 Task: Search for emails with the subject 'New terms and conditions' in all Outlook items.
Action: Mouse moved to (253, 7)
Screenshot: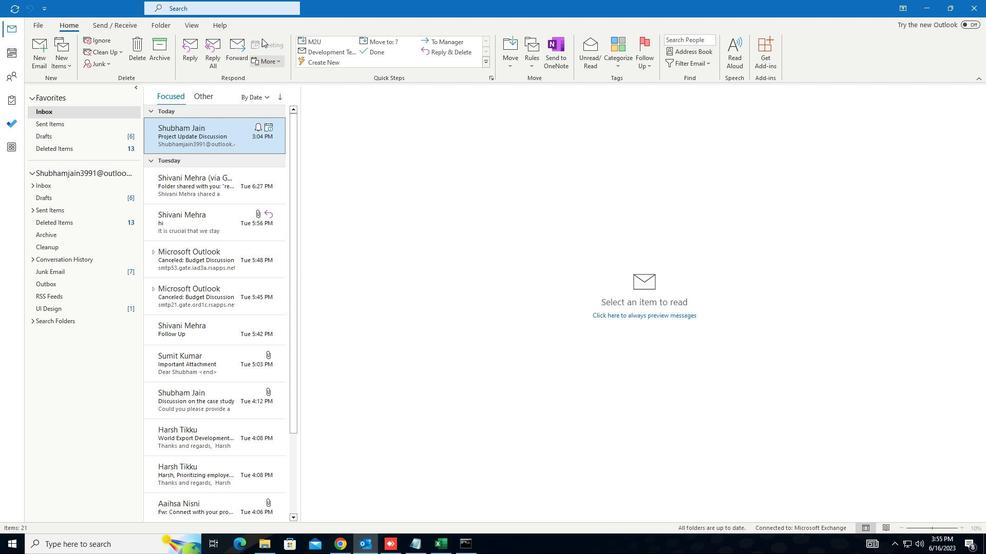 
Action: Mouse pressed left at (253, 7)
Screenshot: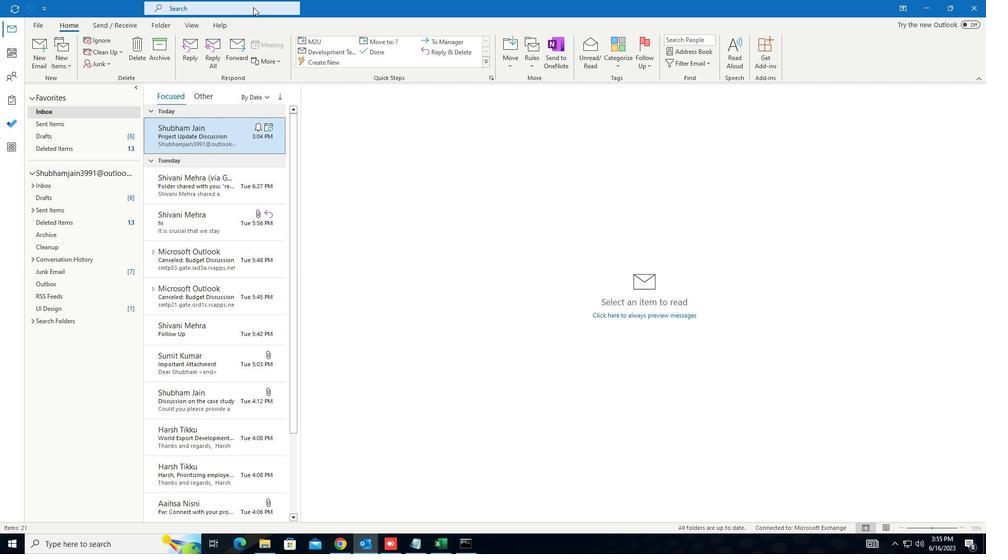 
Action: Mouse moved to (383, 7)
Screenshot: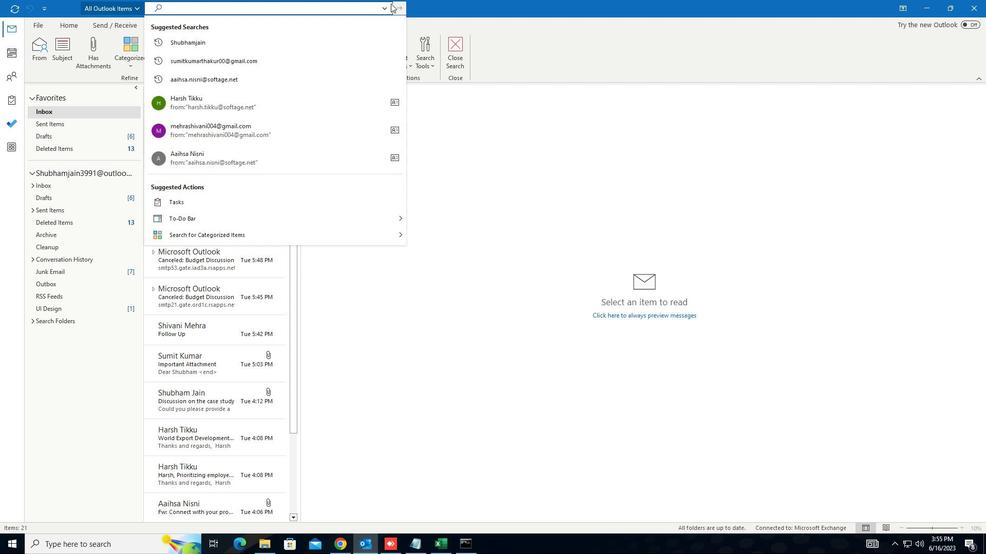 
Action: Mouse pressed left at (383, 7)
Screenshot: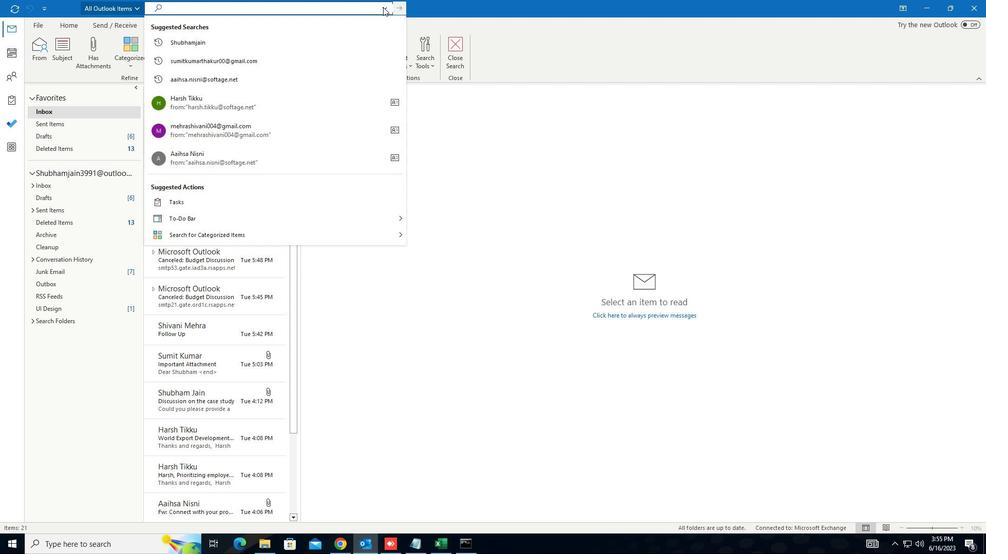 
Action: Mouse moved to (349, 23)
Screenshot: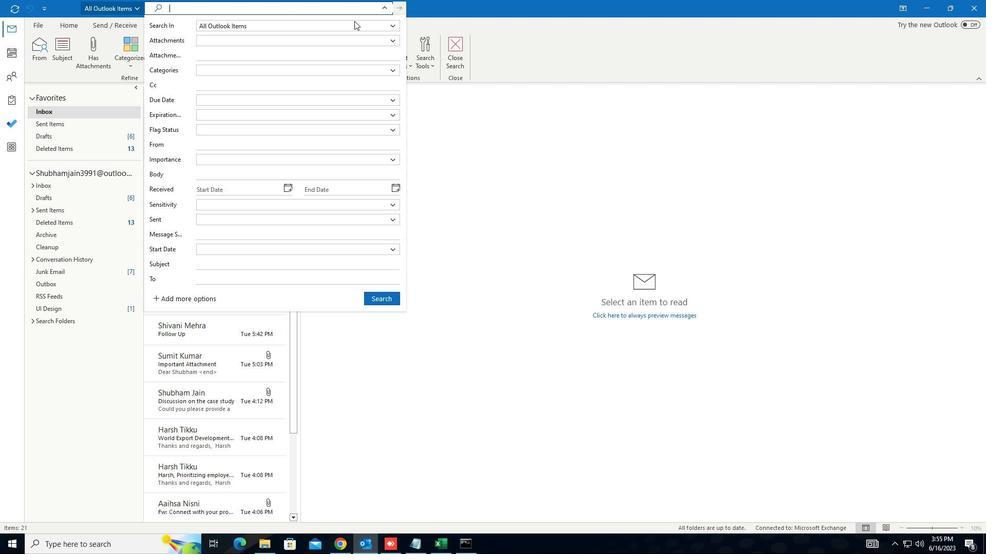 
Action: Mouse pressed left at (349, 23)
Screenshot: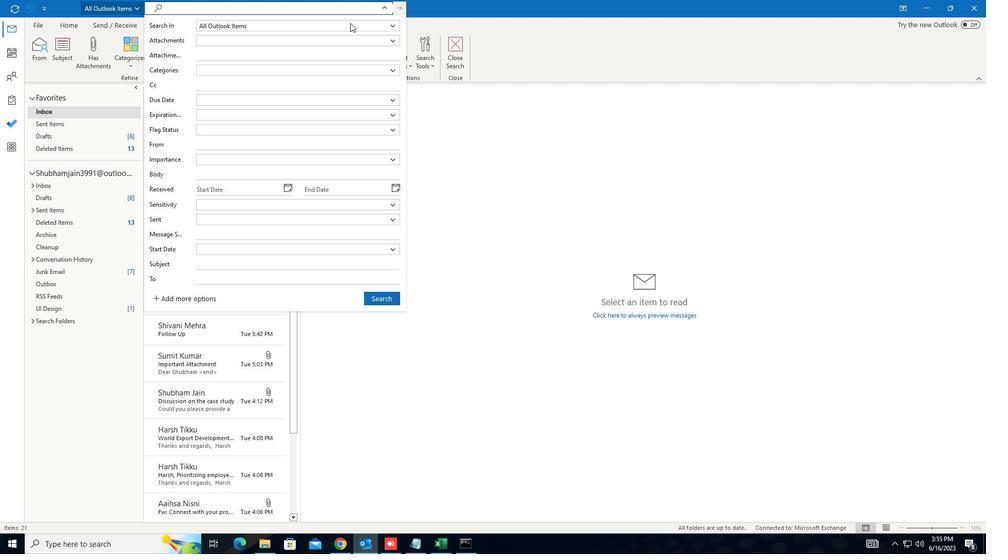 
Action: Mouse moved to (240, 52)
Screenshot: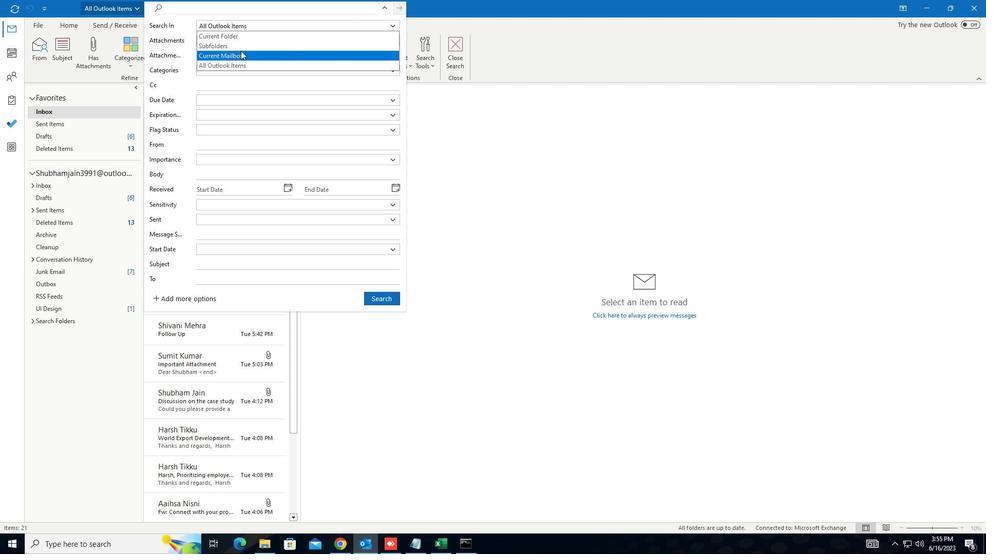 
Action: Mouse pressed left at (240, 52)
Screenshot: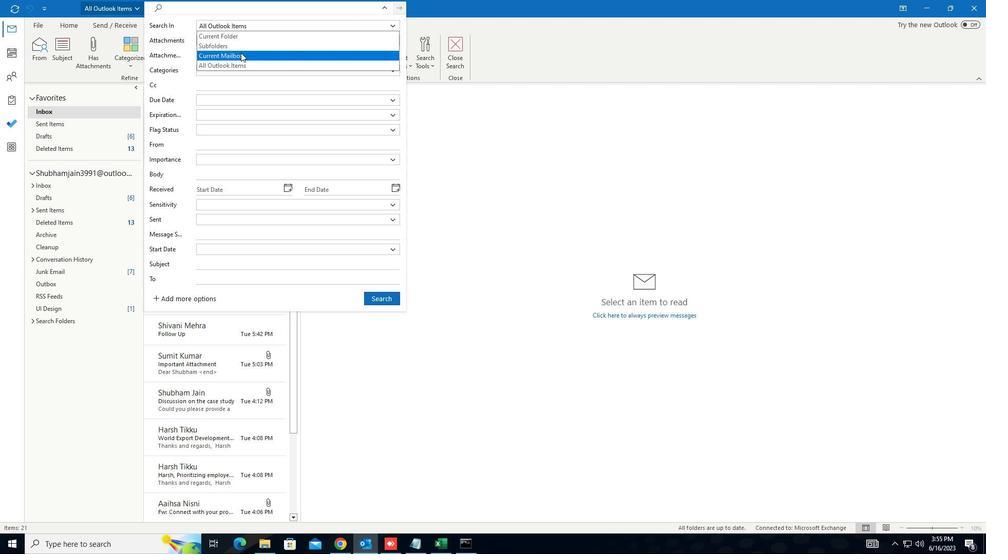 
Action: Mouse moved to (385, 5)
Screenshot: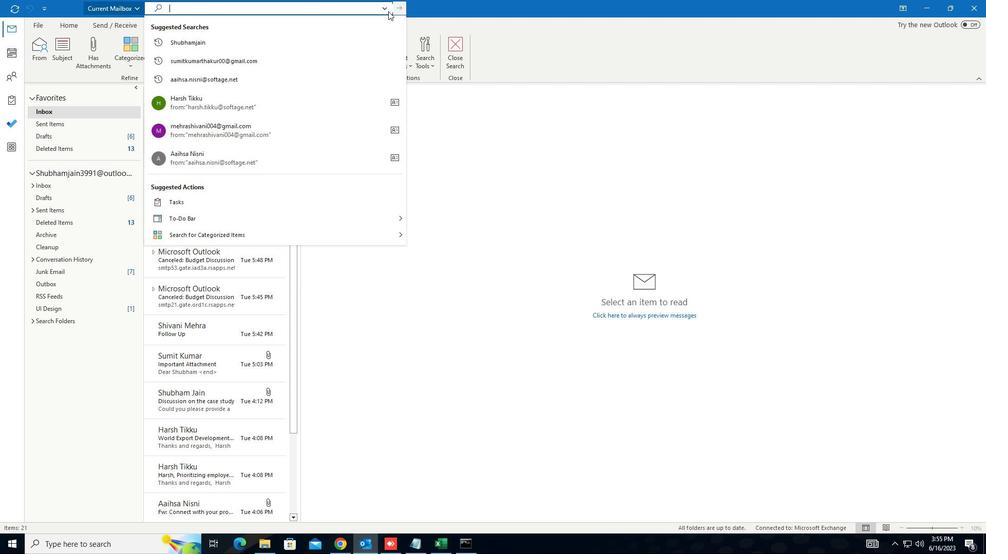 
Action: Mouse pressed left at (385, 5)
Screenshot: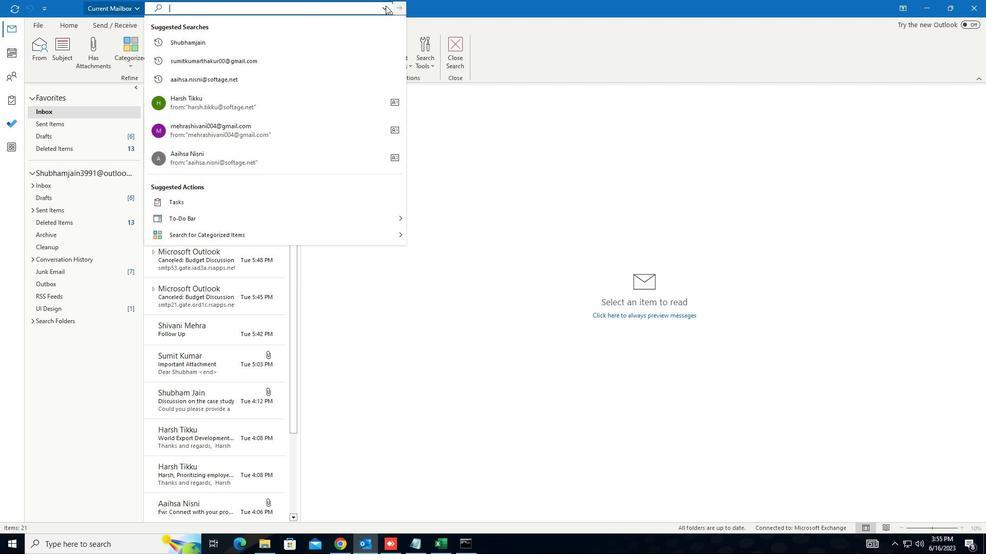 
Action: Mouse moved to (208, 263)
Screenshot: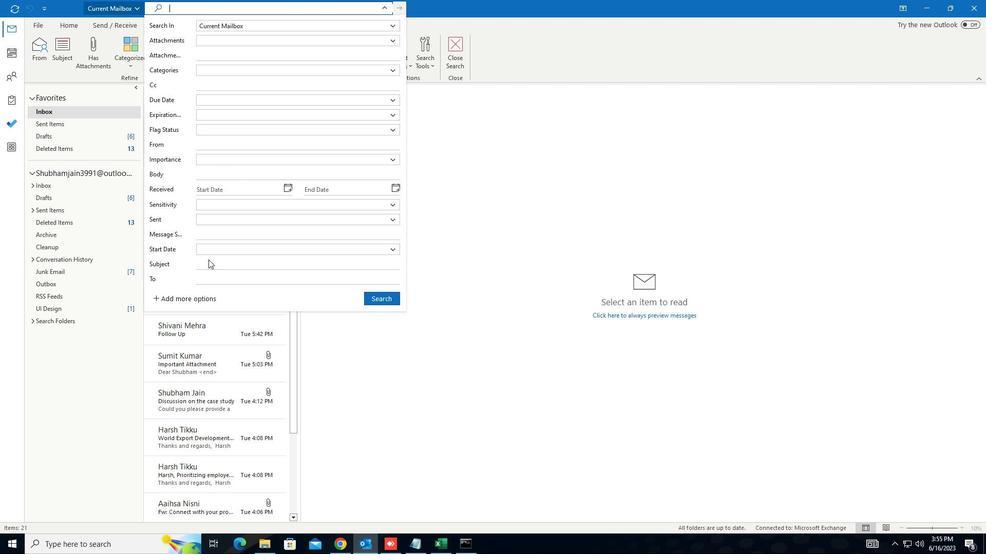 
Action: Mouse pressed left at (208, 263)
Screenshot: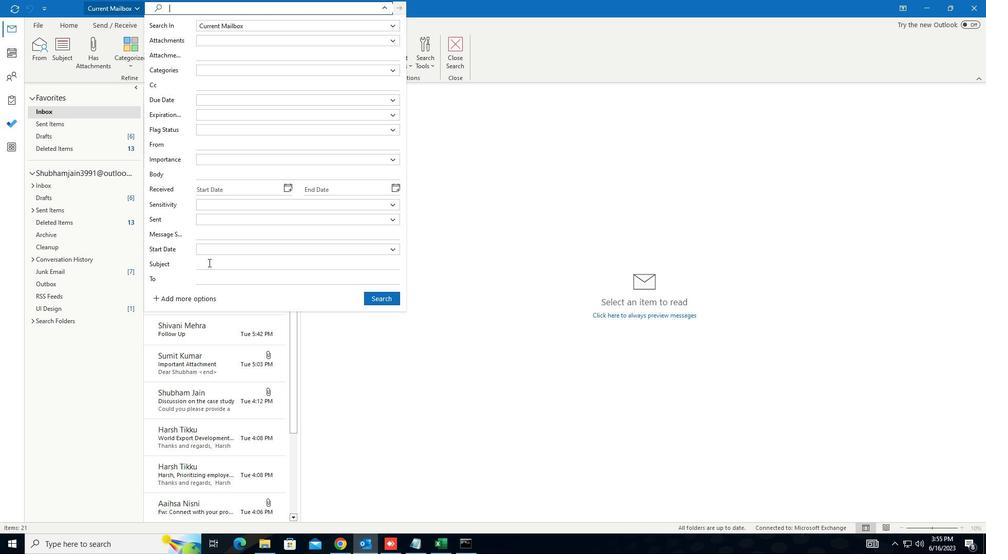 
Action: Mouse moved to (215, 261)
Screenshot: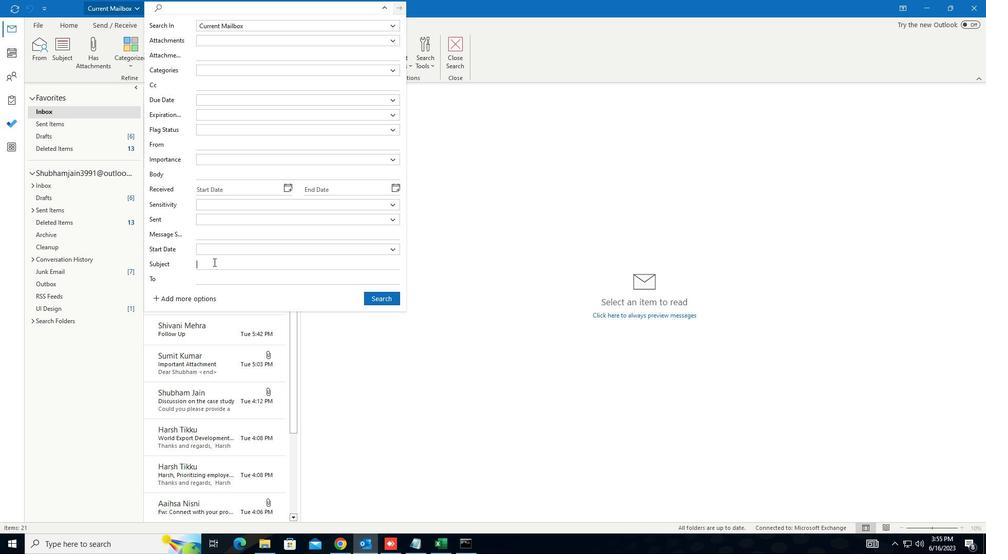 
Action: Key pressed <Key.shift>NEW<Key.space>TERMS<Key.space>AND<Key.space>CONDITIONS
Screenshot: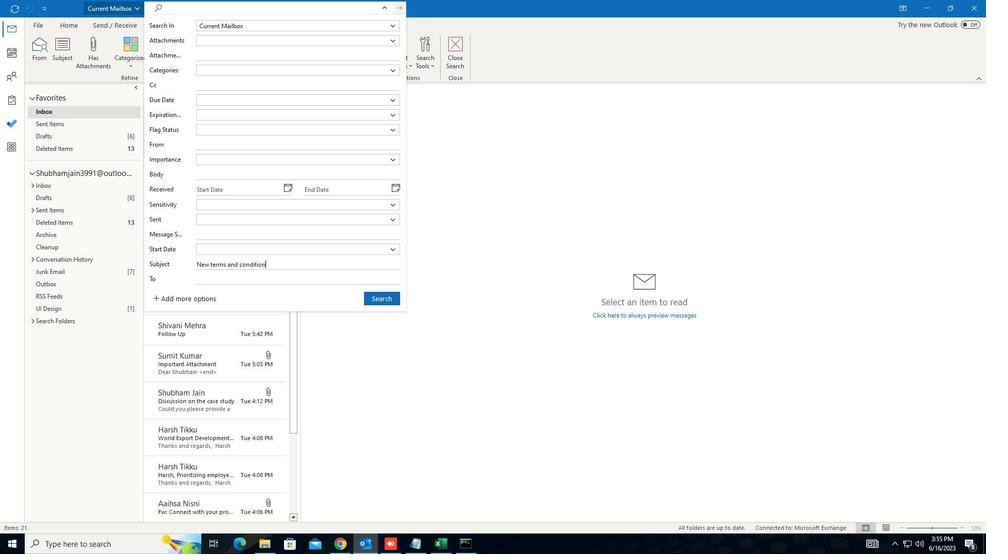
Action: Mouse moved to (375, 300)
Screenshot: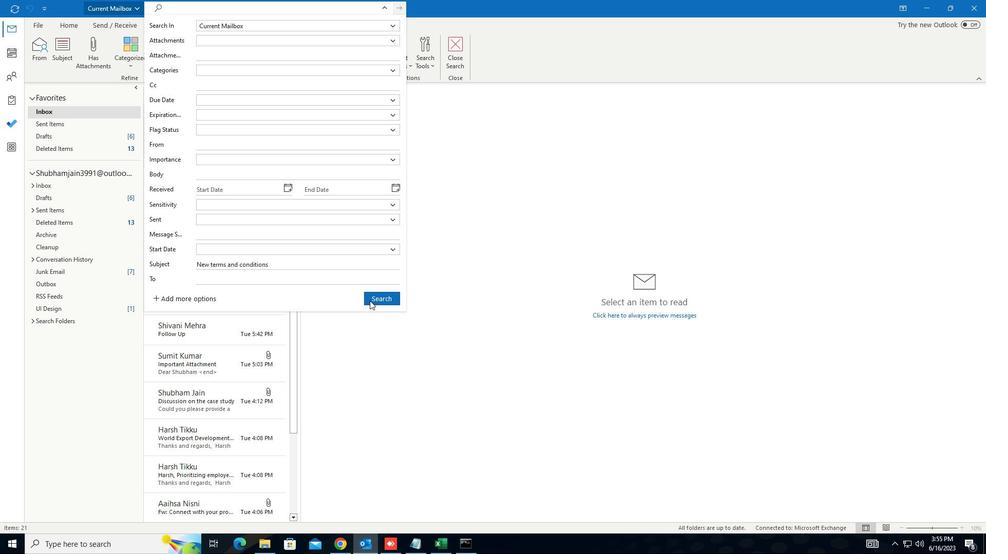 
Action: Mouse pressed left at (375, 300)
Screenshot: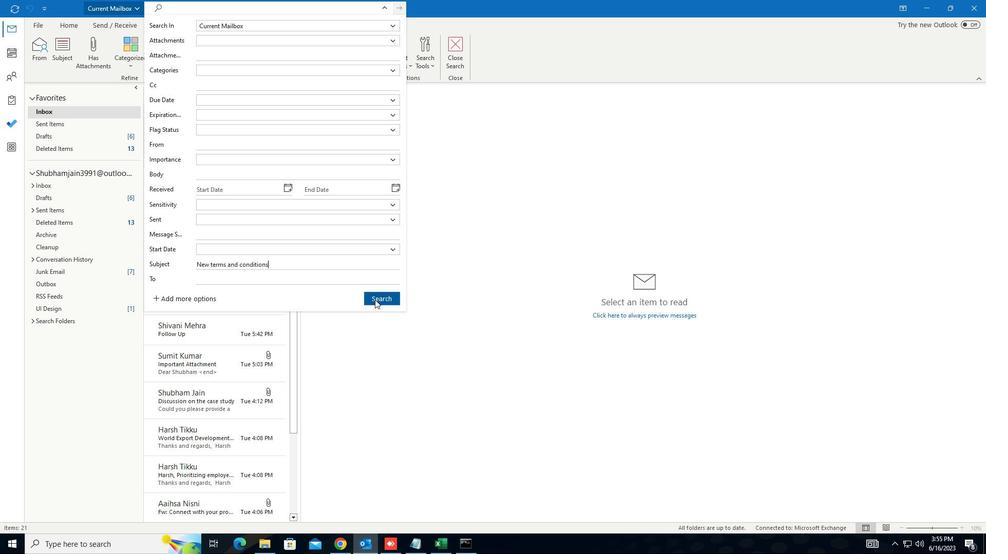
Action: Mouse moved to (373, 303)
Screenshot: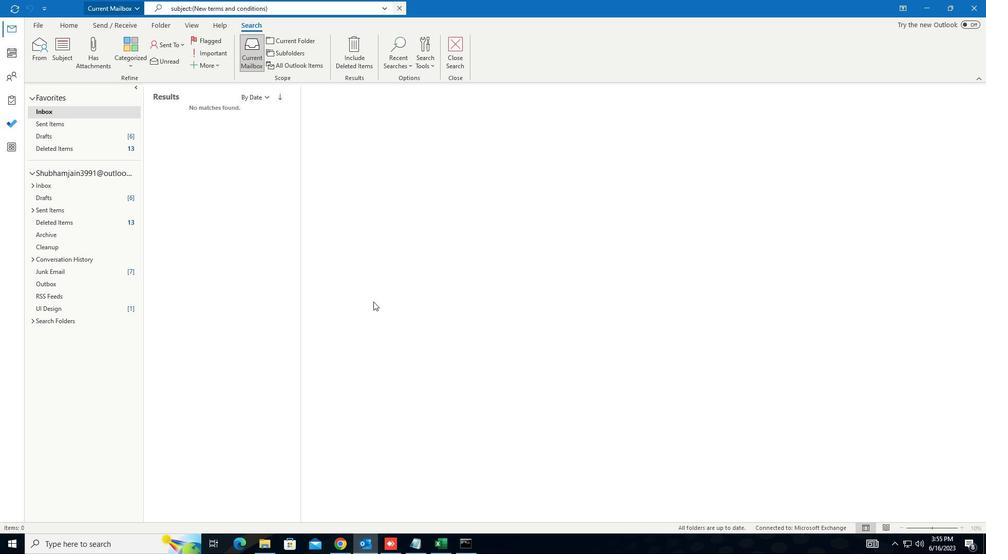 
